 Task: Use the formula "GAMMADIST" in spreadsheet "Project protfolio".
Action: Mouse moved to (722, 114)
Screenshot: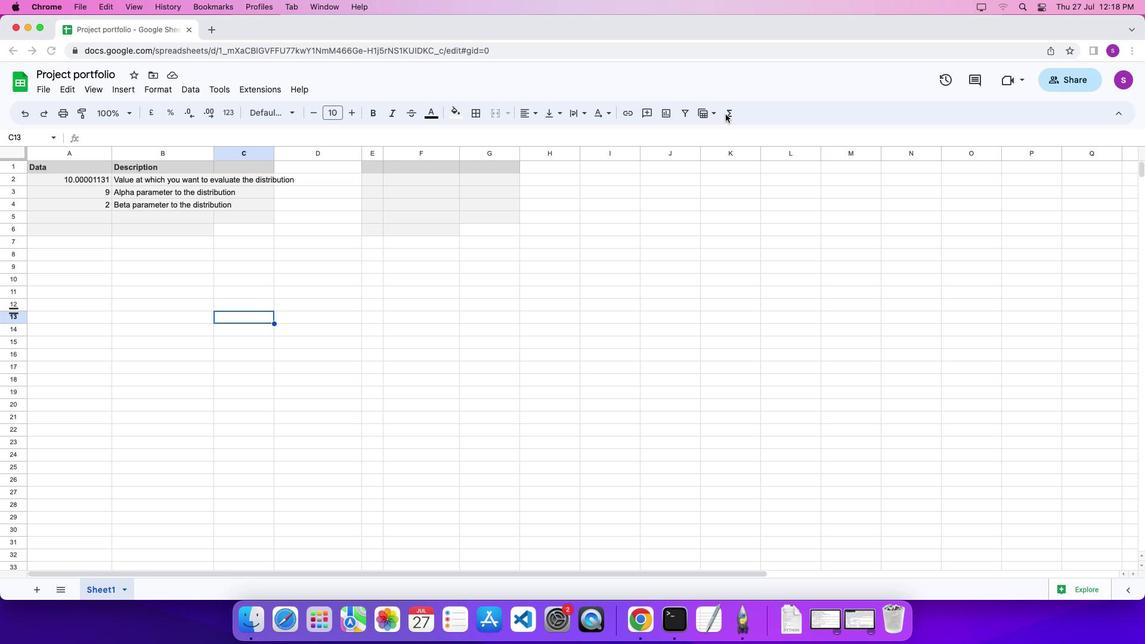 
Action: Mouse pressed left at (722, 114)
Screenshot: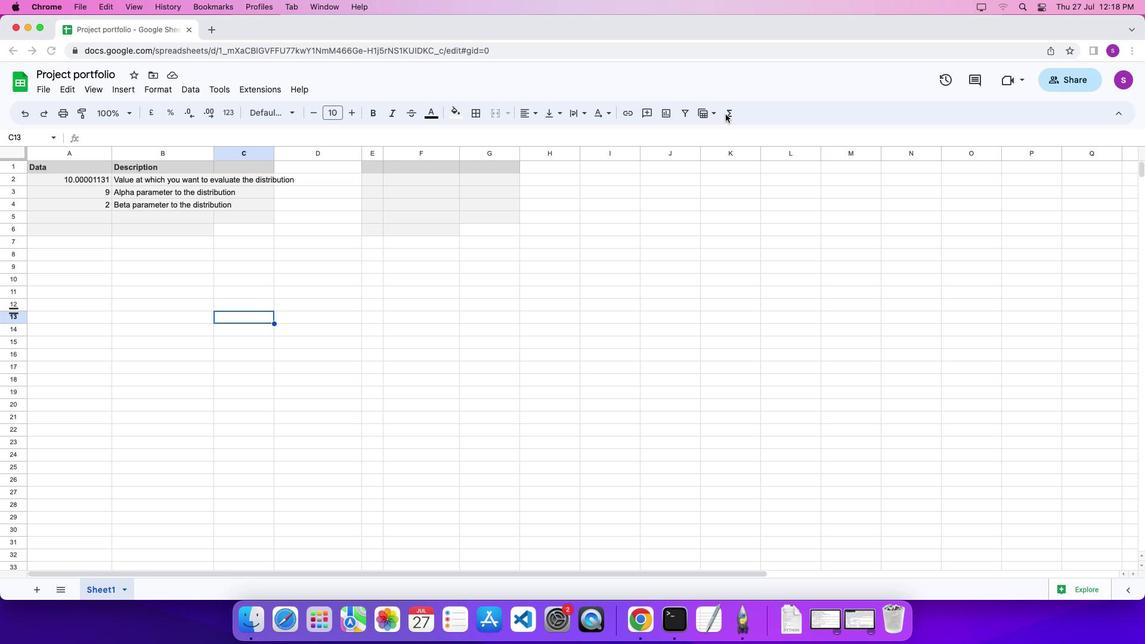 
Action: Mouse moved to (728, 115)
Screenshot: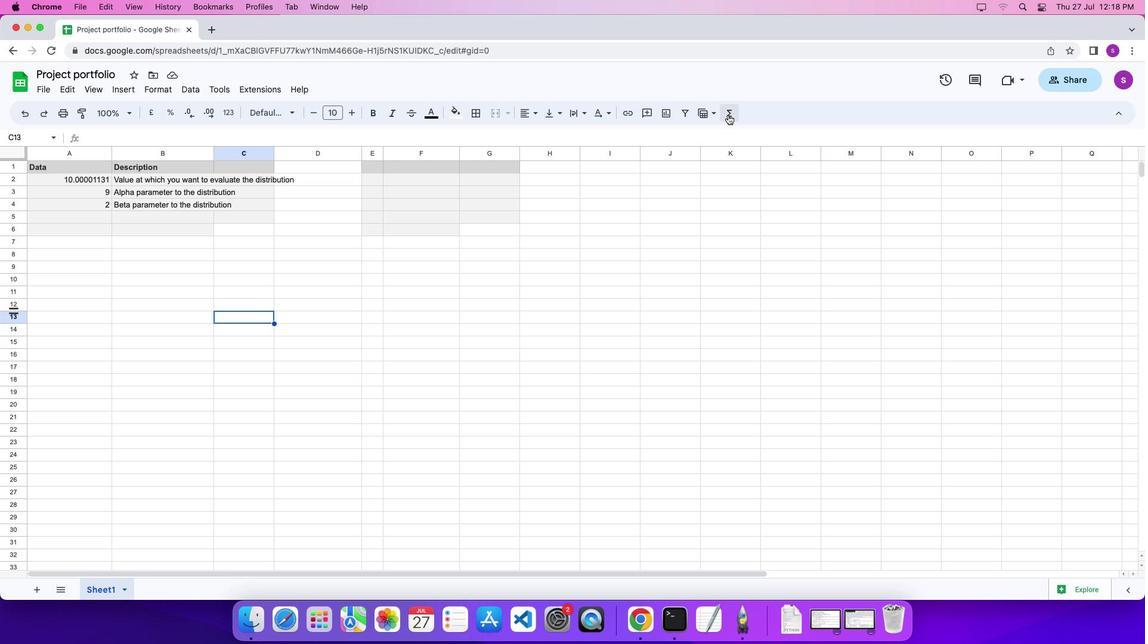 
Action: Mouse pressed left at (728, 115)
Screenshot: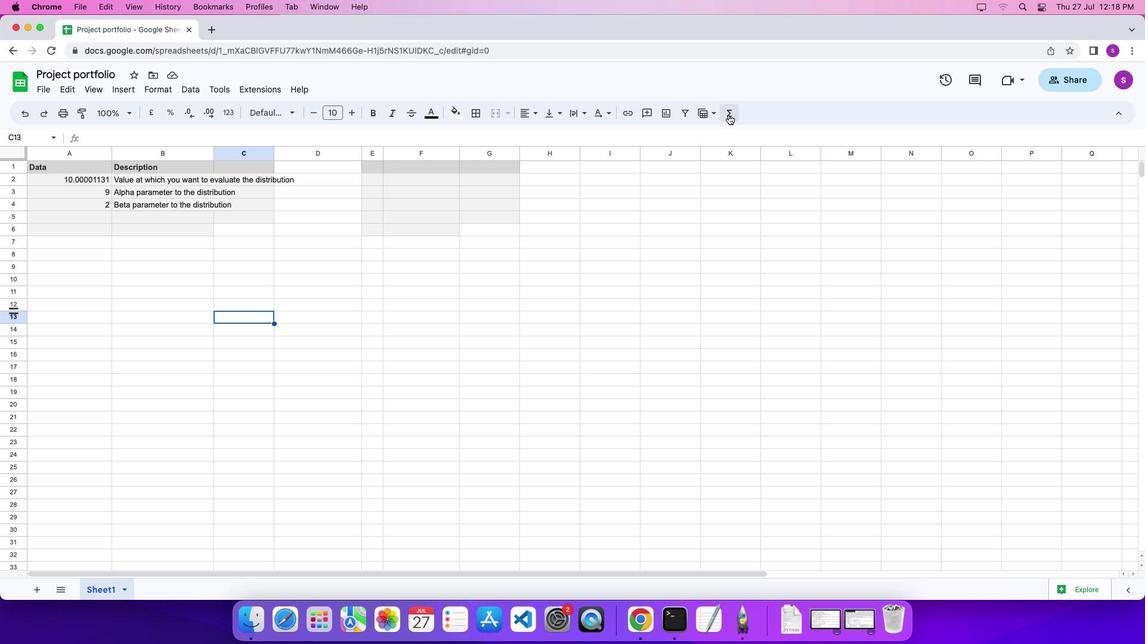 
Action: Mouse moved to (909, 431)
Screenshot: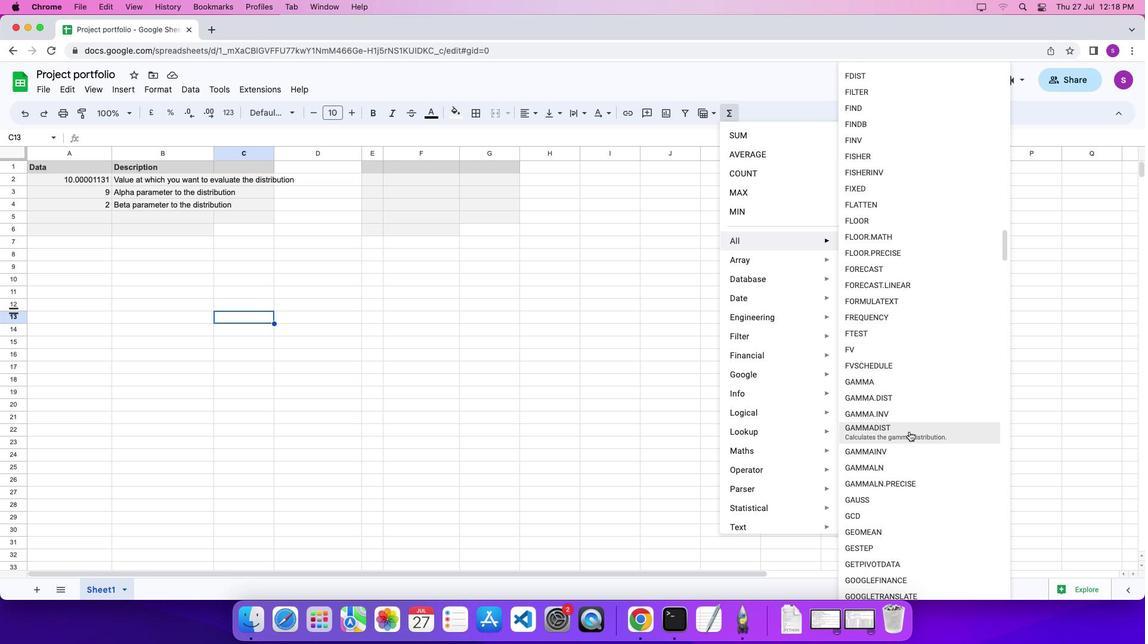 
Action: Mouse pressed left at (909, 431)
Screenshot: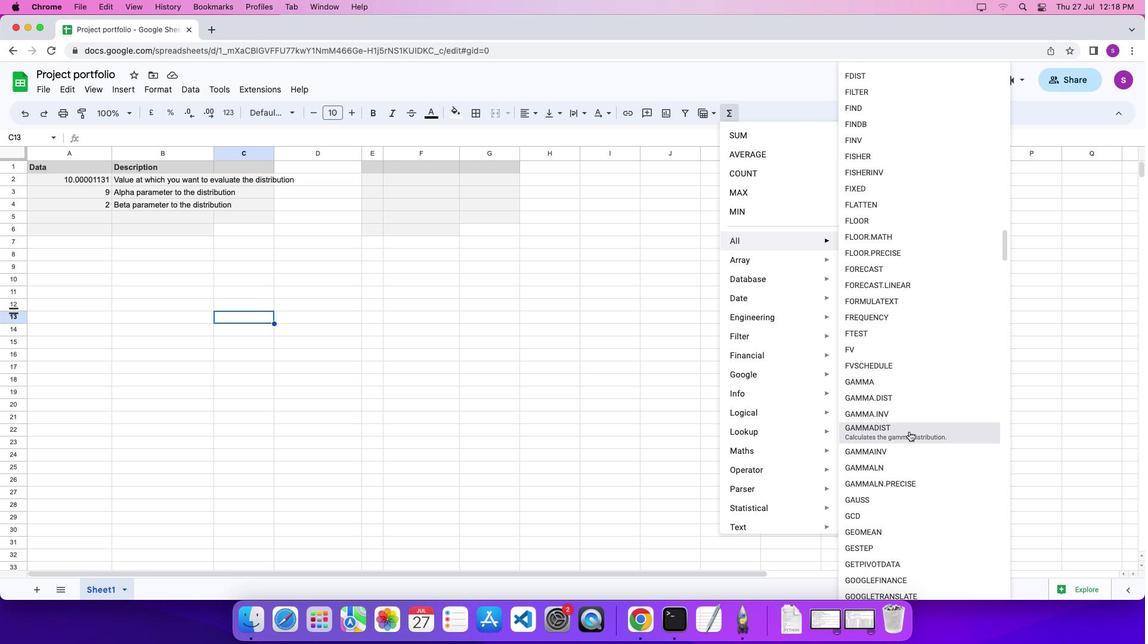 
Action: Mouse moved to (104, 177)
Screenshot: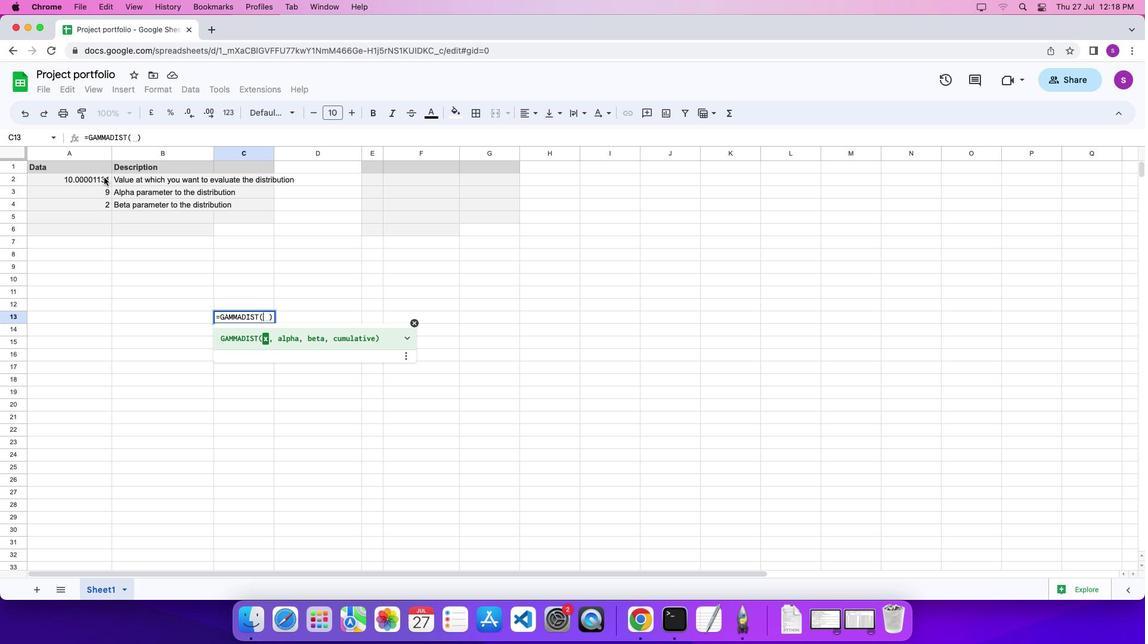 
Action: Mouse pressed left at (104, 177)
Screenshot: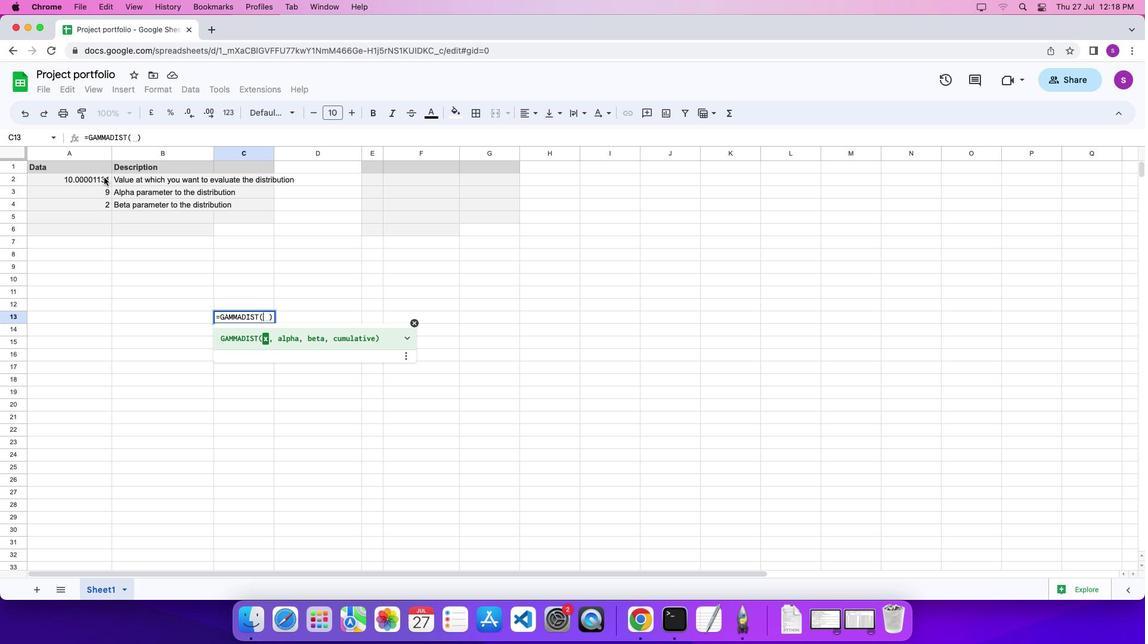 
Action: Mouse moved to (104, 177)
Screenshot: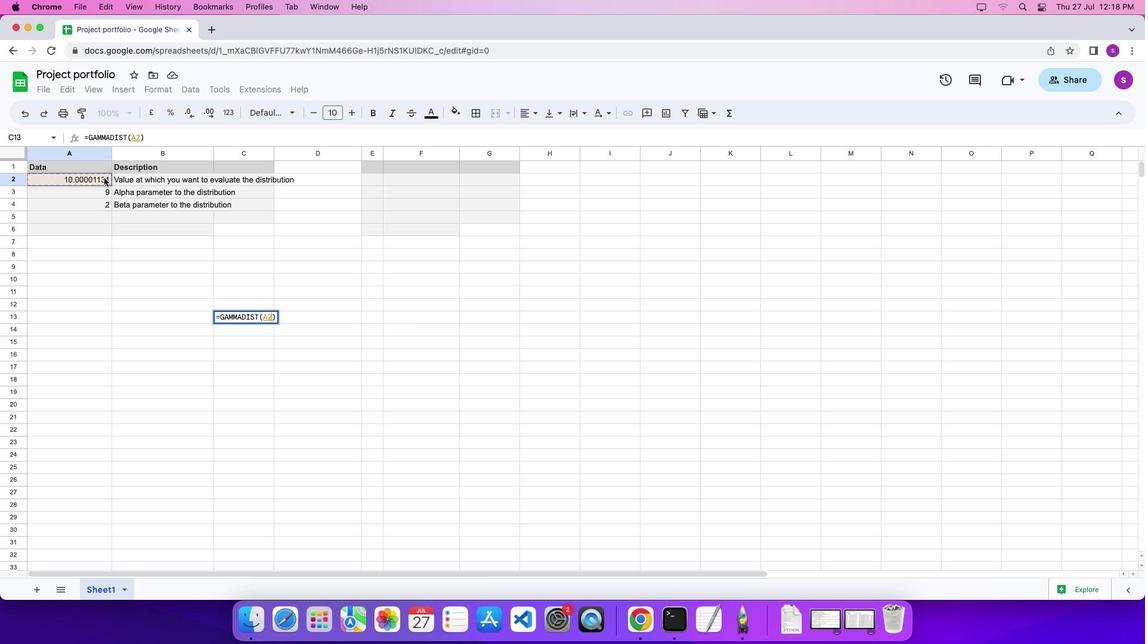 
Action: Key pressed ','
Screenshot: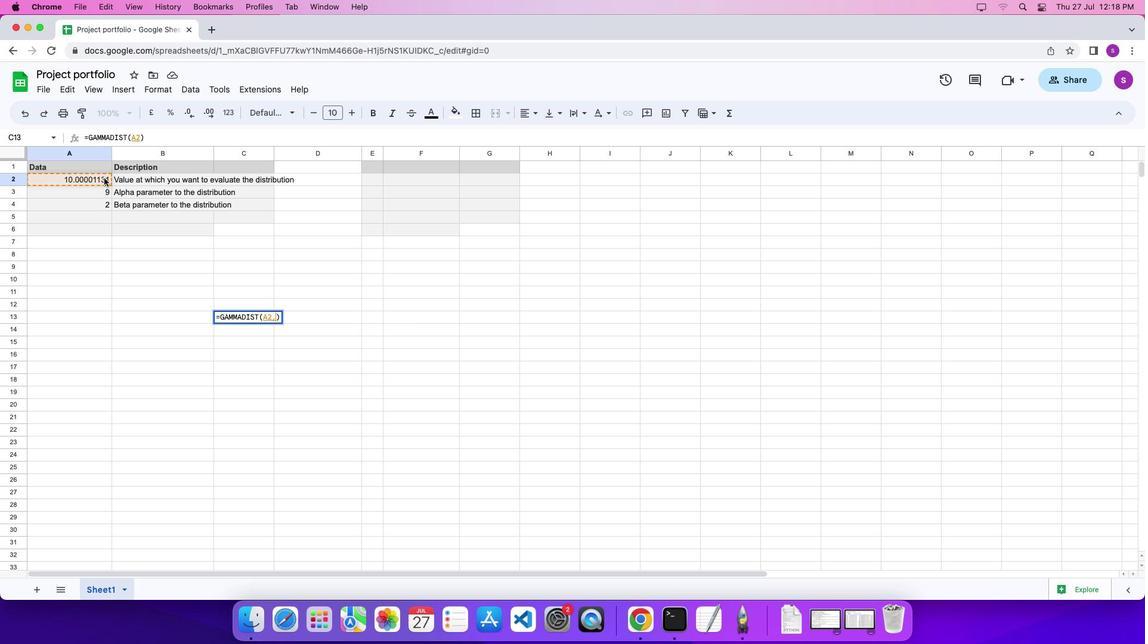 
Action: Mouse moved to (106, 189)
Screenshot: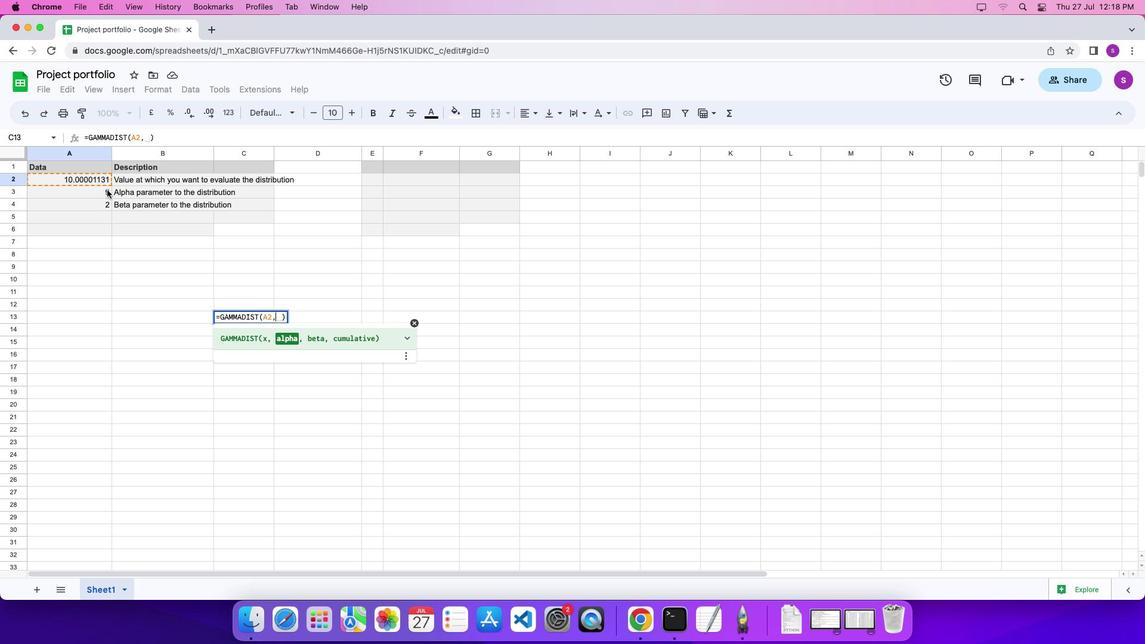 
Action: Mouse pressed left at (106, 189)
Screenshot: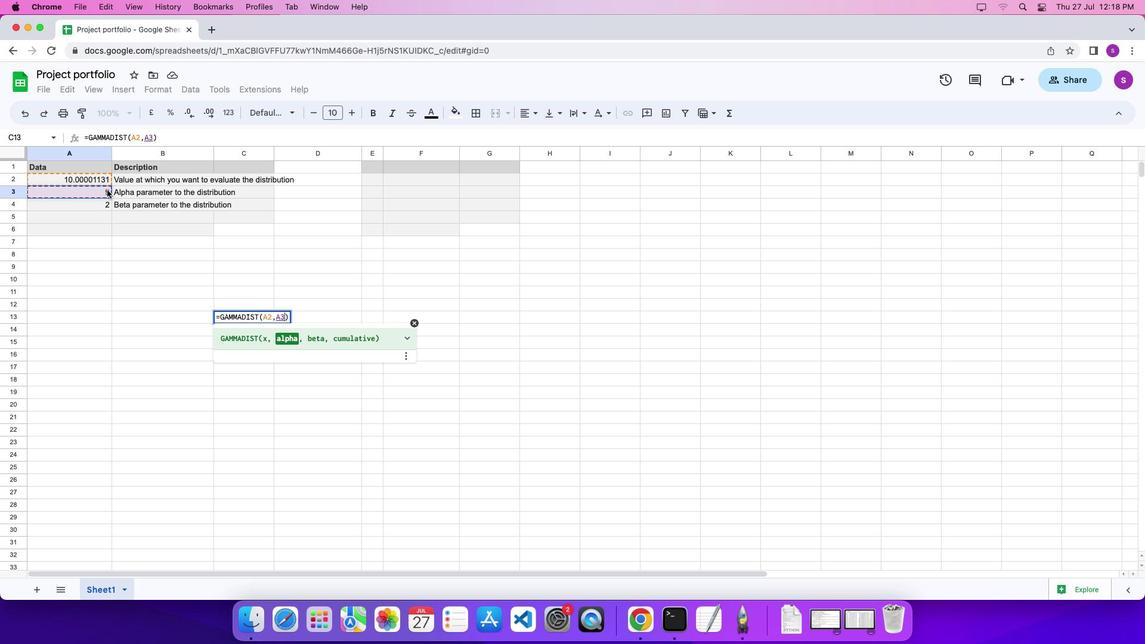 
Action: Mouse moved to (111, 192)
Screenshot: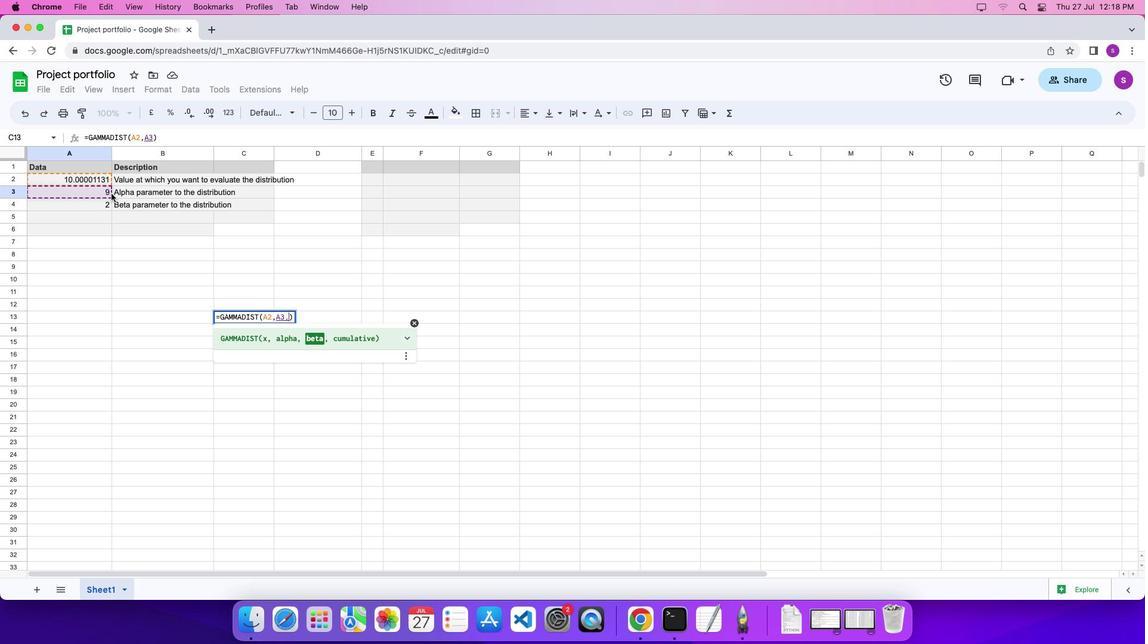 
Action: Key pressed ','
Screenshot: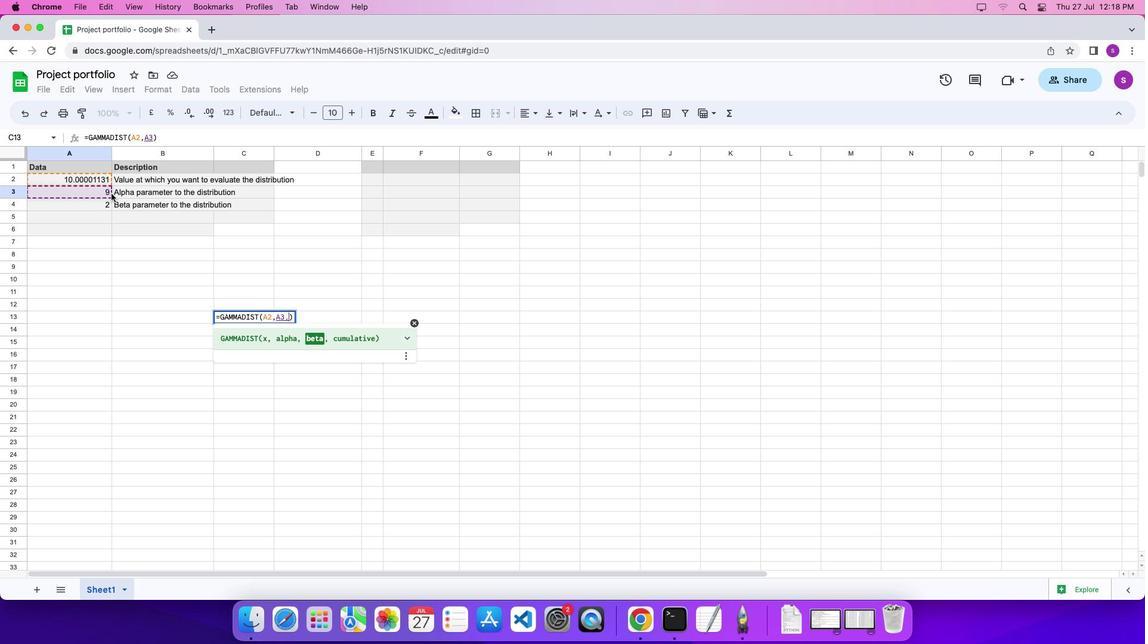 
Action: Mouse moved to (104, 202)
Screenshot: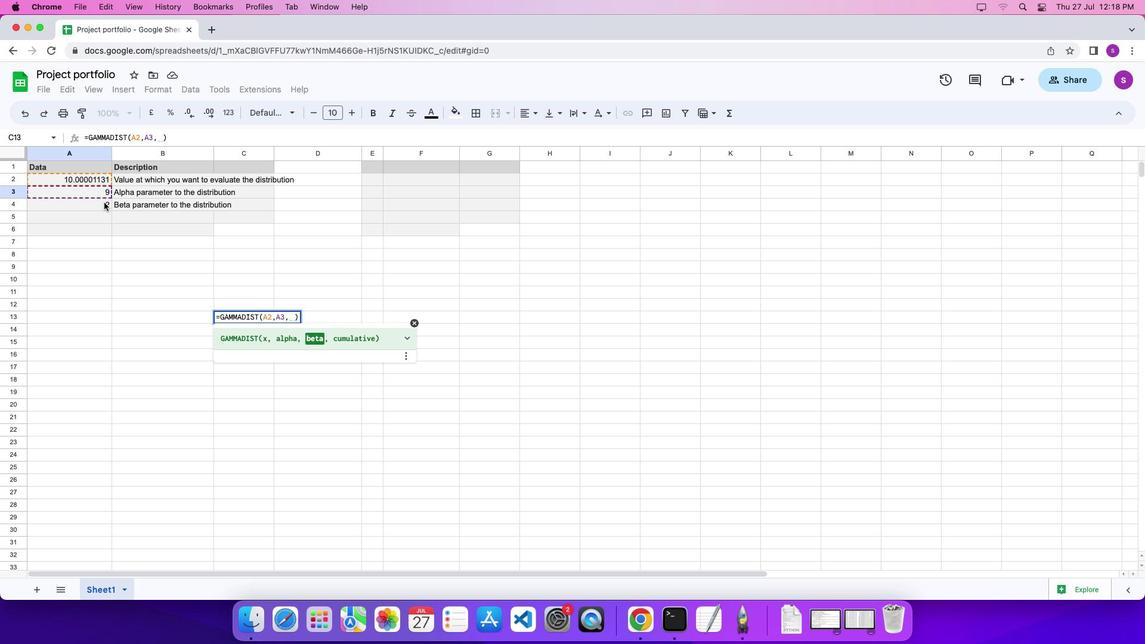 
Action: Mouse pressed left at (104, 202)
Screenshot: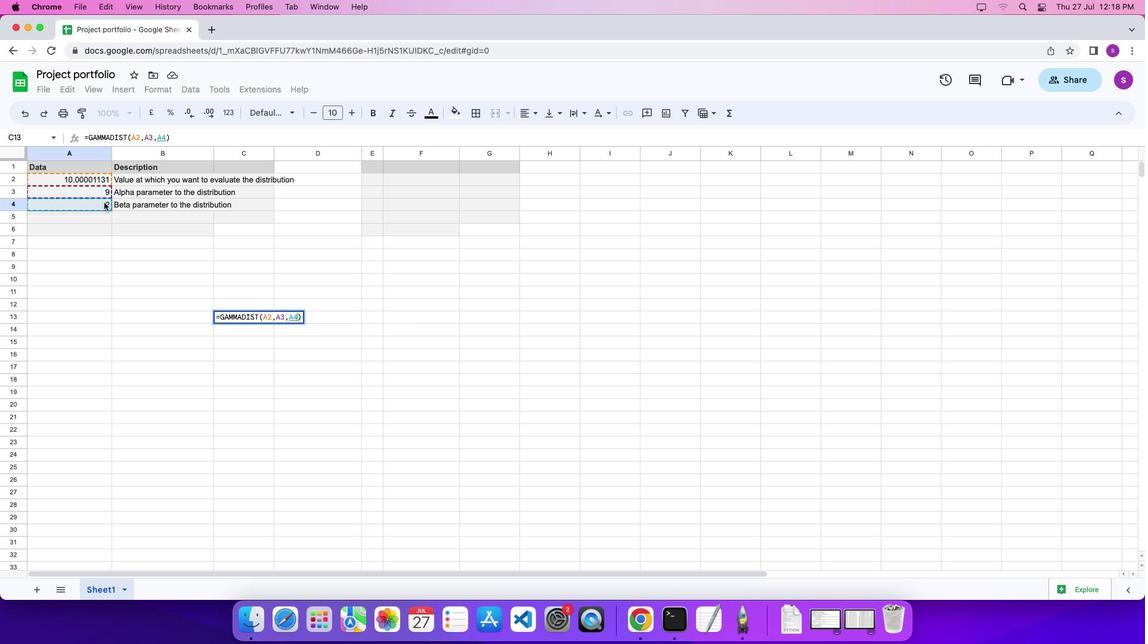 
Action: Mouse moved to (128, 212)
Screenshot: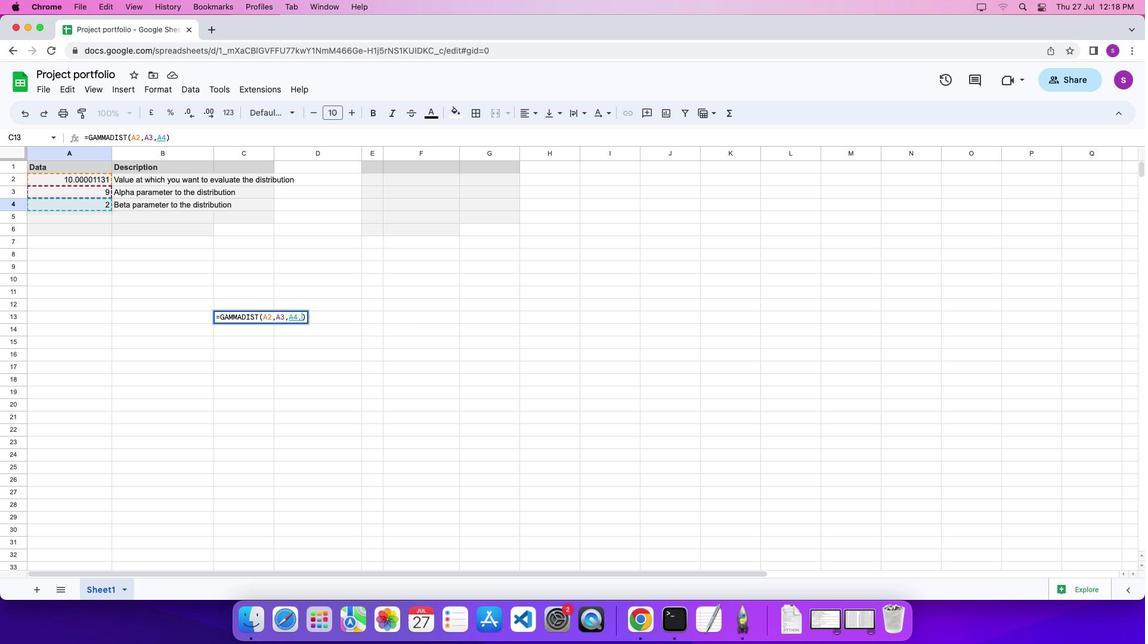 
Action: Key pressed ','
Screenshot: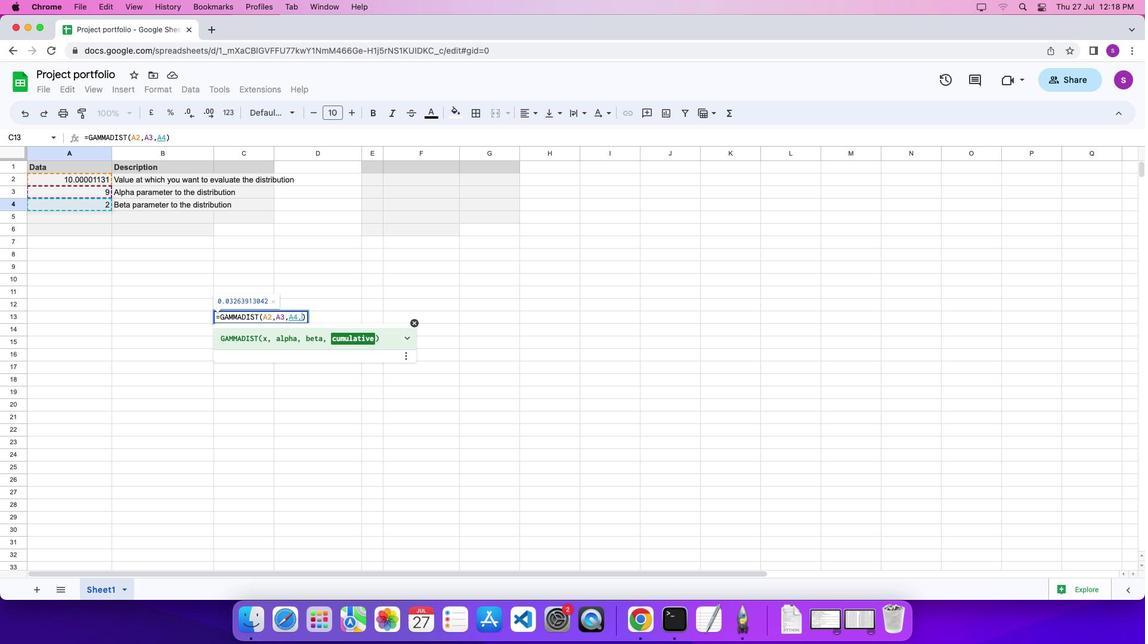 
Action: Mouse moved to (143, 216)
Screenshot: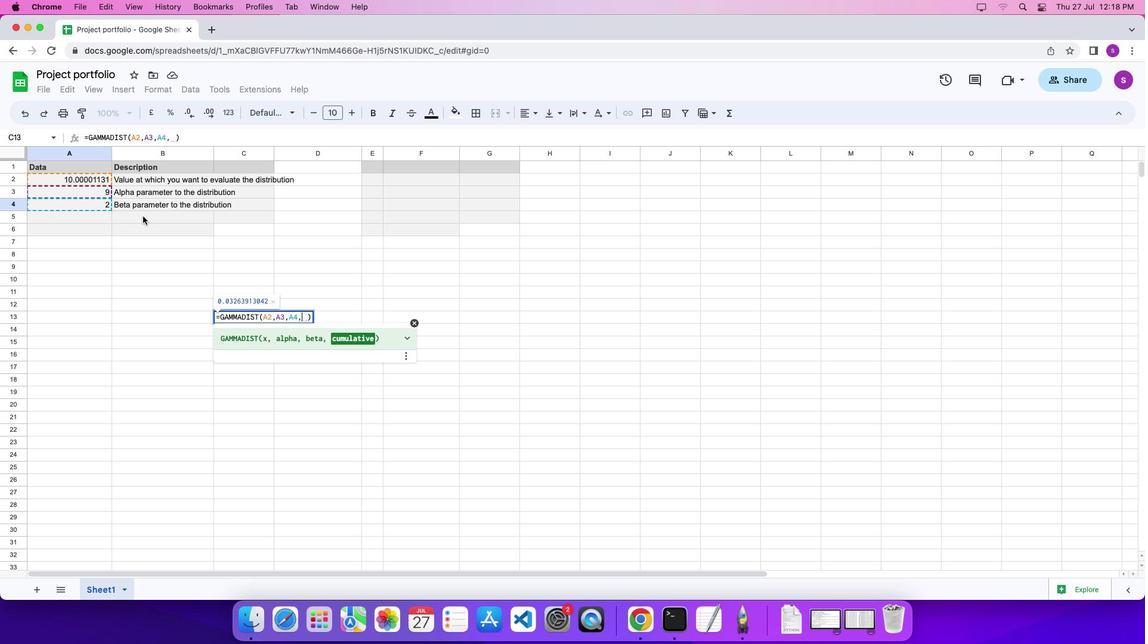 
Action: Key pressed Key.shift'F''A''L''S''E''\x03'
Screenshot: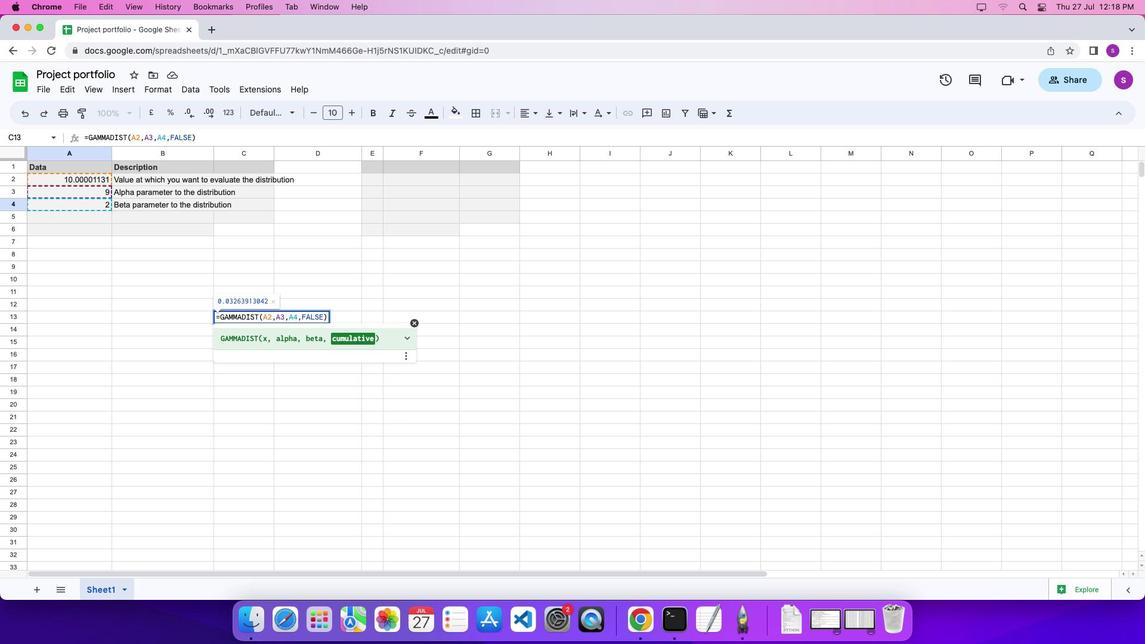
